 Task: Create List Brand Identity Management in Board Competitive Intelligence Platforms and Tools to Workspace Business Valuation Services. Create List Brand Identity Metrics in Board Brand Guidelines Review and Optimization to Workspace Business Valuation Services. Create List Brand Identity Governance in Board Business Model Revenue Model Validation and Improvement to Workspace Business Valuation Services
Action: Mouse moved to (82, 323)
Screenshot: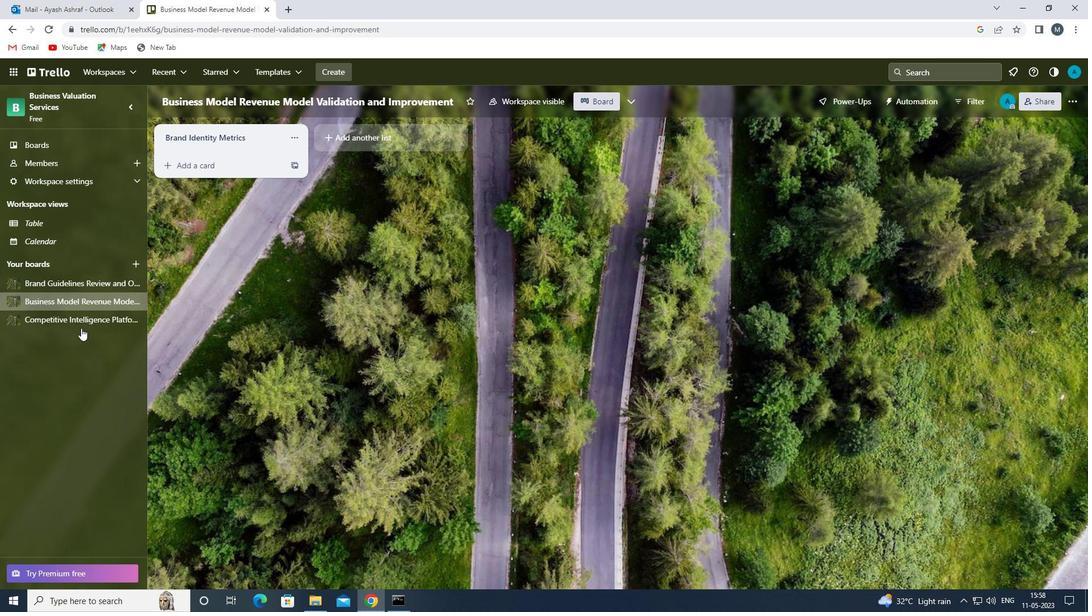 
Action: Mouse pressed left at (82, 323)
Screenshot: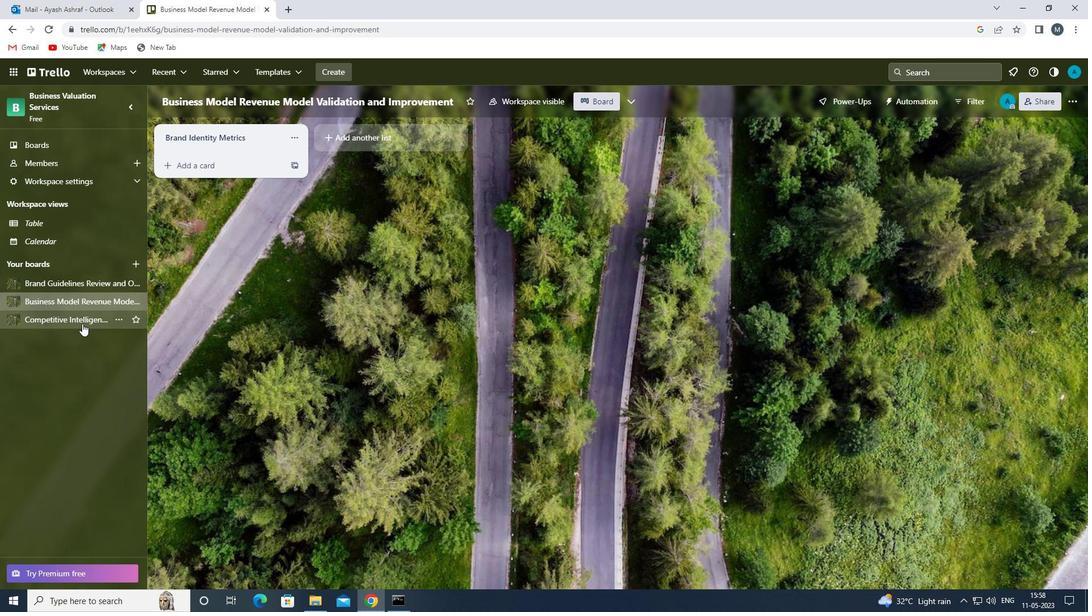 
Action: Mouse moved to (366, 141)
Screenshot: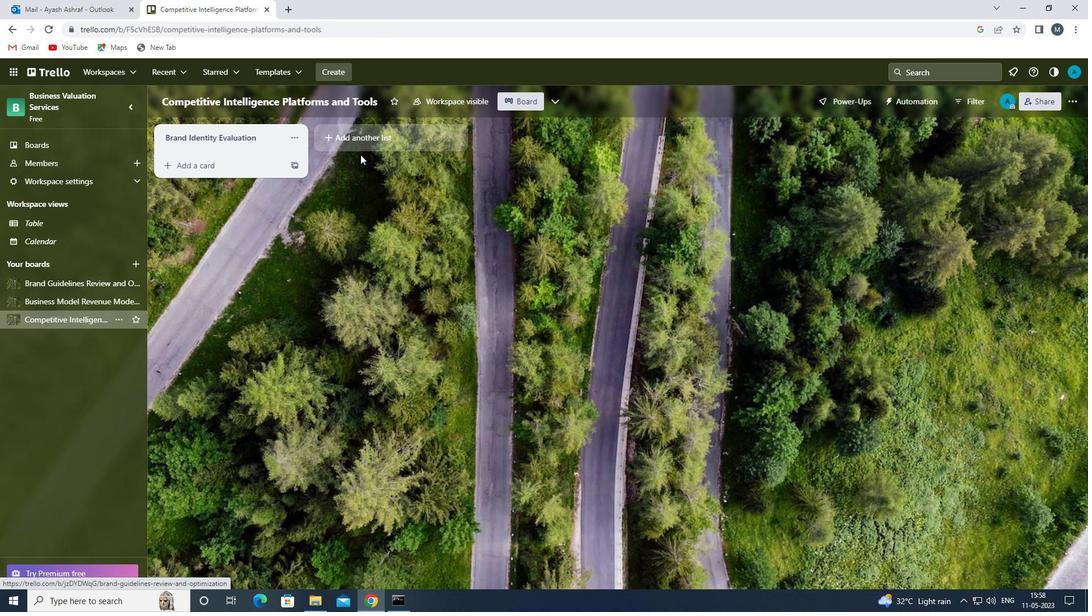 
Action: Mouse pressed left at (366, 141)
Screenshot: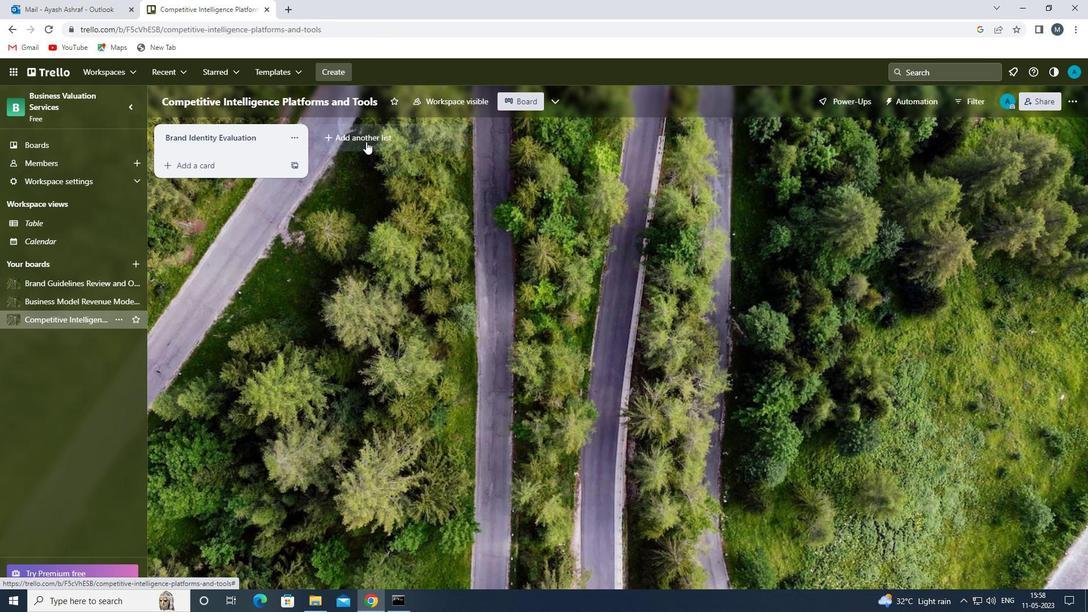 
Action: Mouse moved to (344, 139)
Screenshot: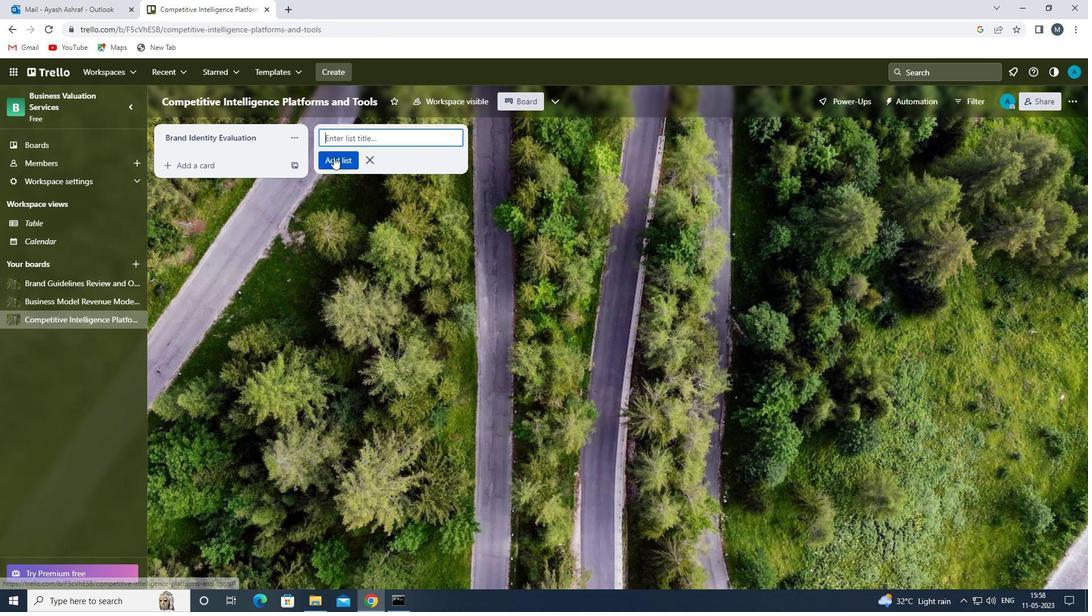 
Action: Mouse pressed left at (344, 139)
Screenshot: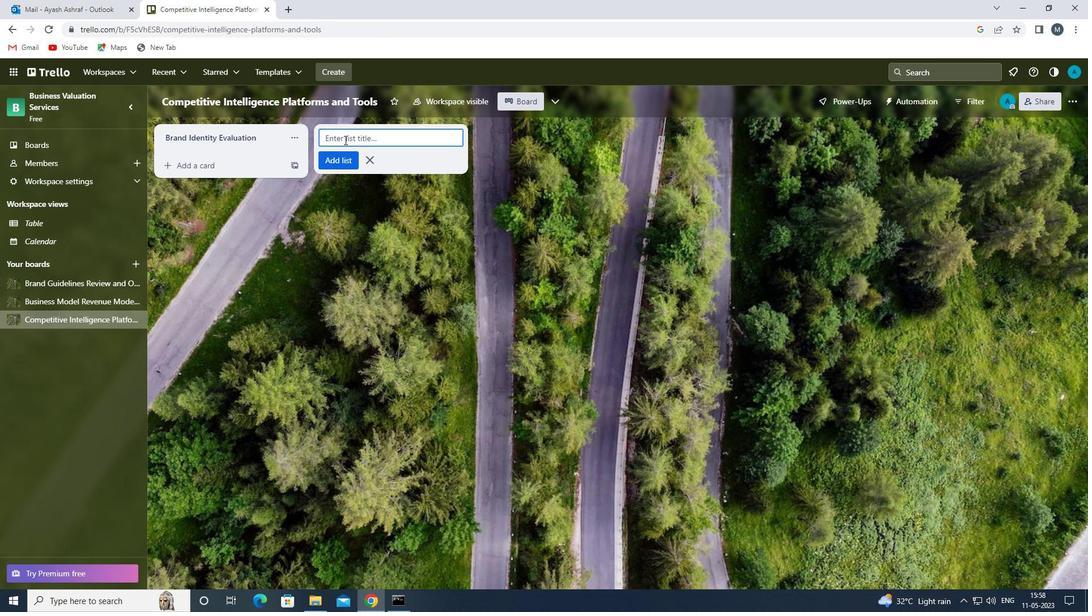 
Action: Mouse moved to (345, 139)
Screenshot: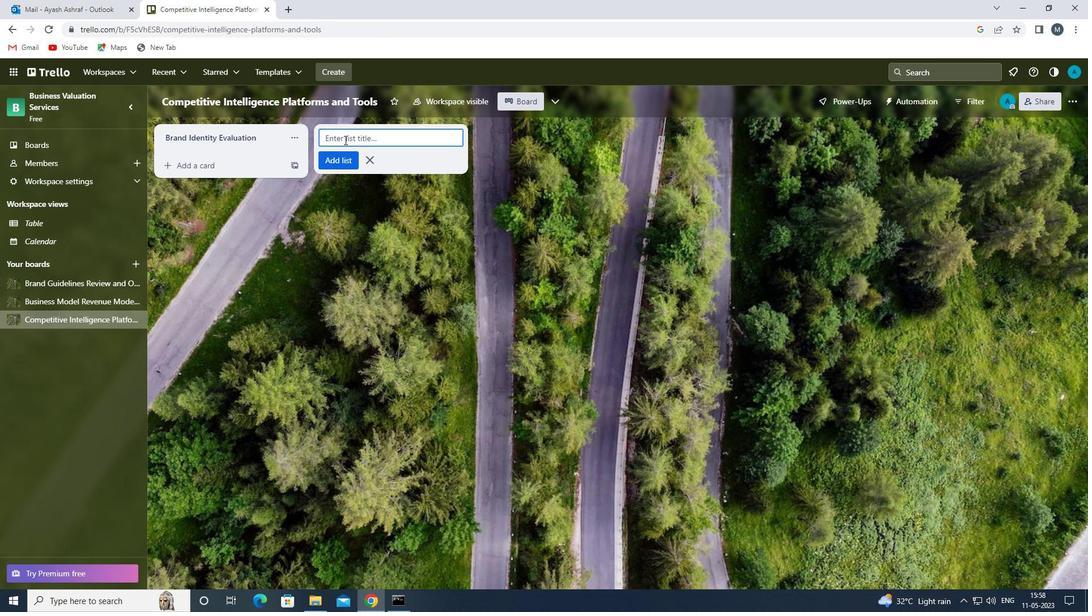 
Action: Key pressed <Key.shift>BRAND<Key.space><Key.shift><Key.shift><Key.shift><Key.shift><Key.shift><Key.shift><Key.shift><Key.shift><Key.shift><Key.shift><Key.shift><Key.shift><Key.shift><Key.shift><Key.shift><Key.shift><Key.shift><Key.shift><Key.shift><Key.shift><Key.shift><Key.shift><Key.shift><Key.shift><Key.shift><Key.shift><Key.shift><Key.shift><Key.shift><Key.shift>IDENTITY<Key.space><Key.shift>MANAGEMENT<Key.space>
Screenshot: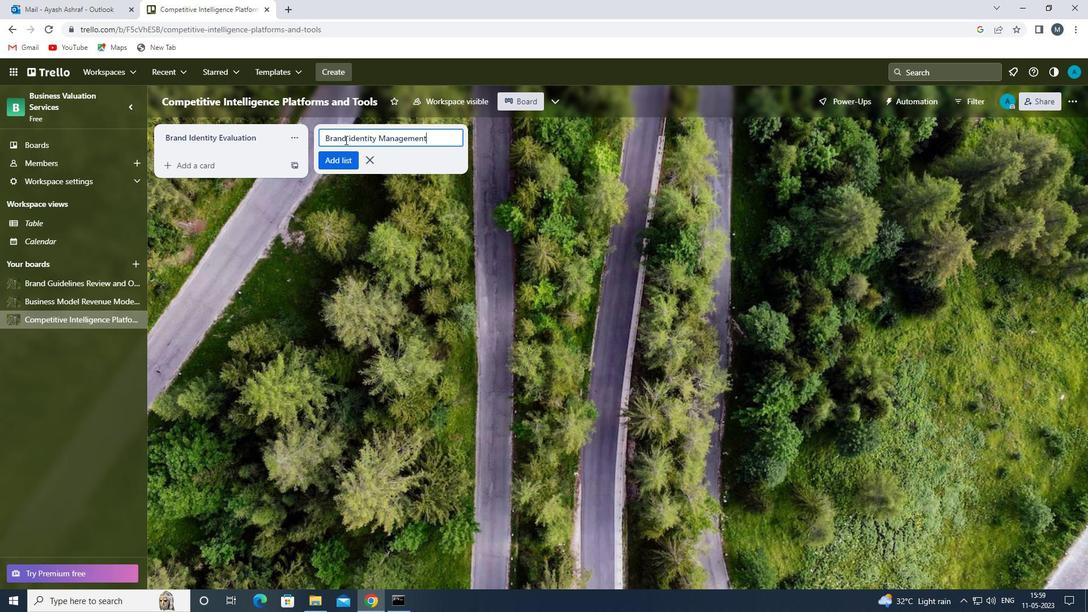 
Action: Mouse moved to (334, 159)
Screenshot: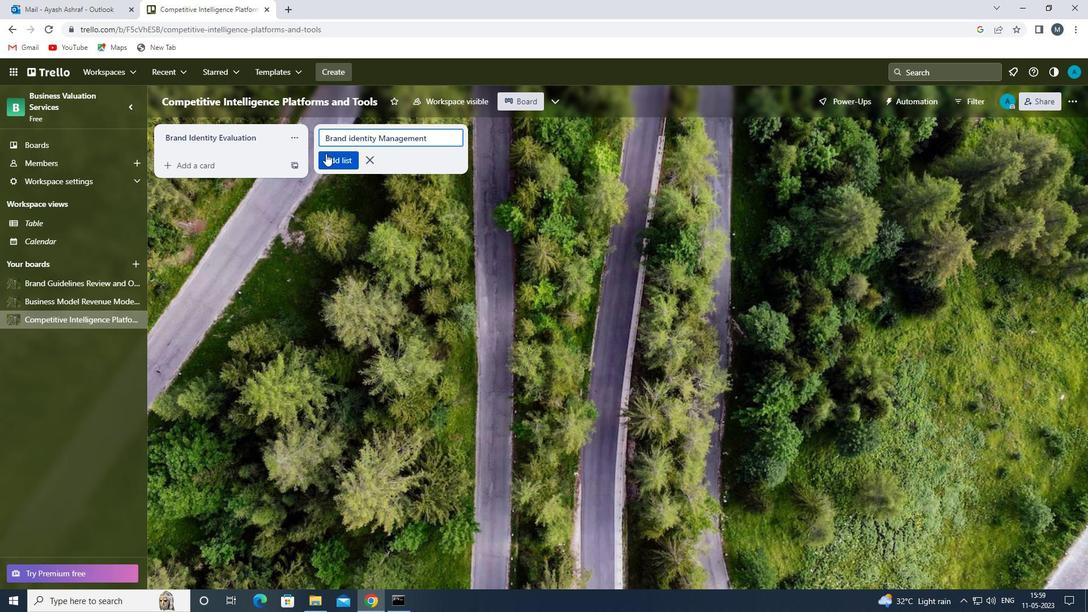 
Action: Mouse pressed left at (334, 159)
Screenshot: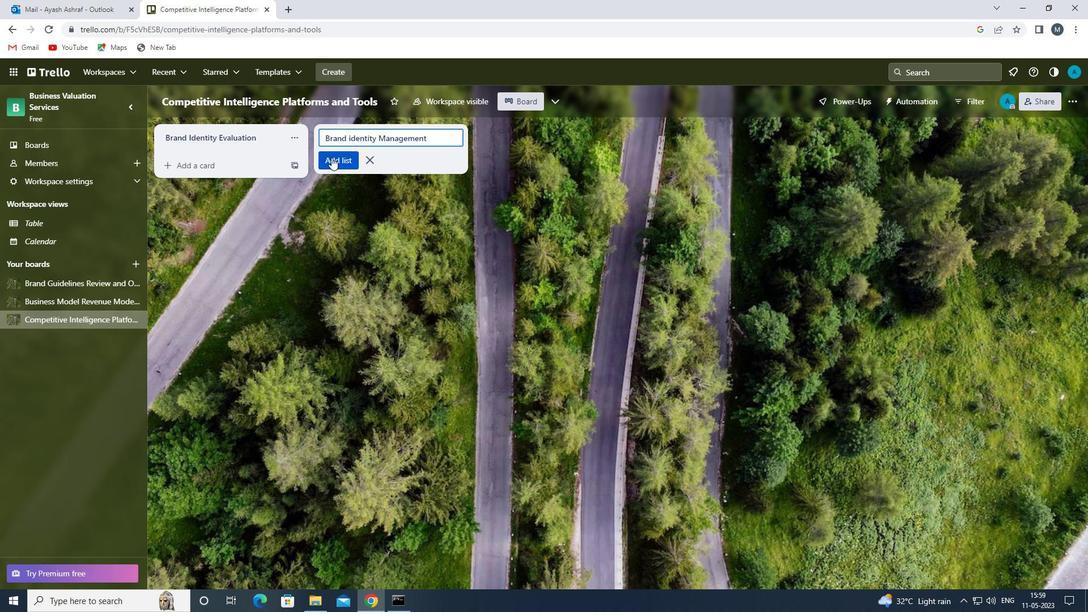 
Action: Mouse moved to (306, 265)
Screenshot: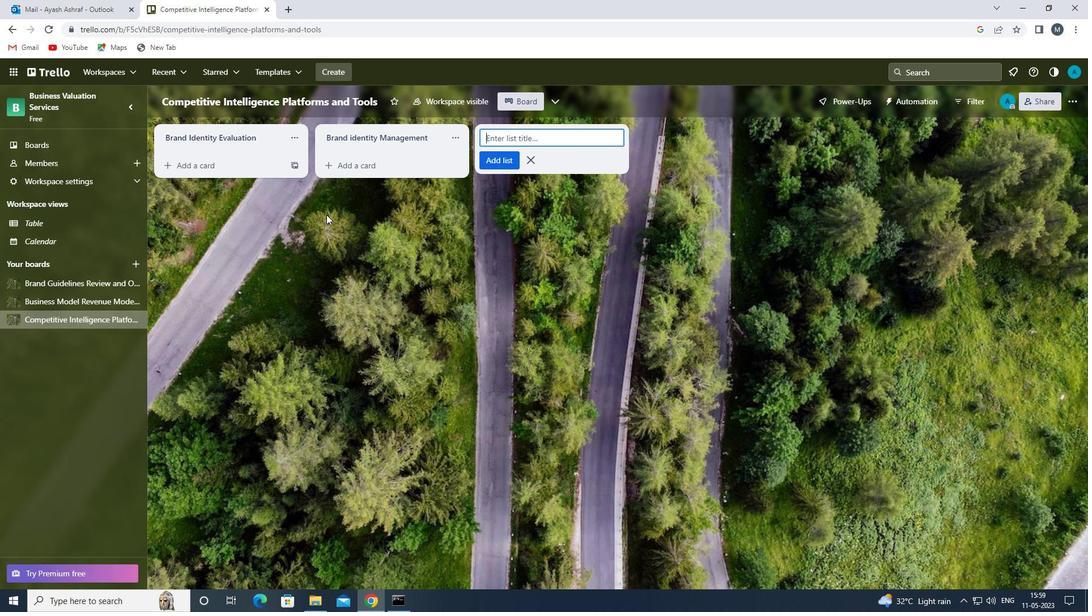 
Action: Mouse pressed left at (306, 265)
Screenshot: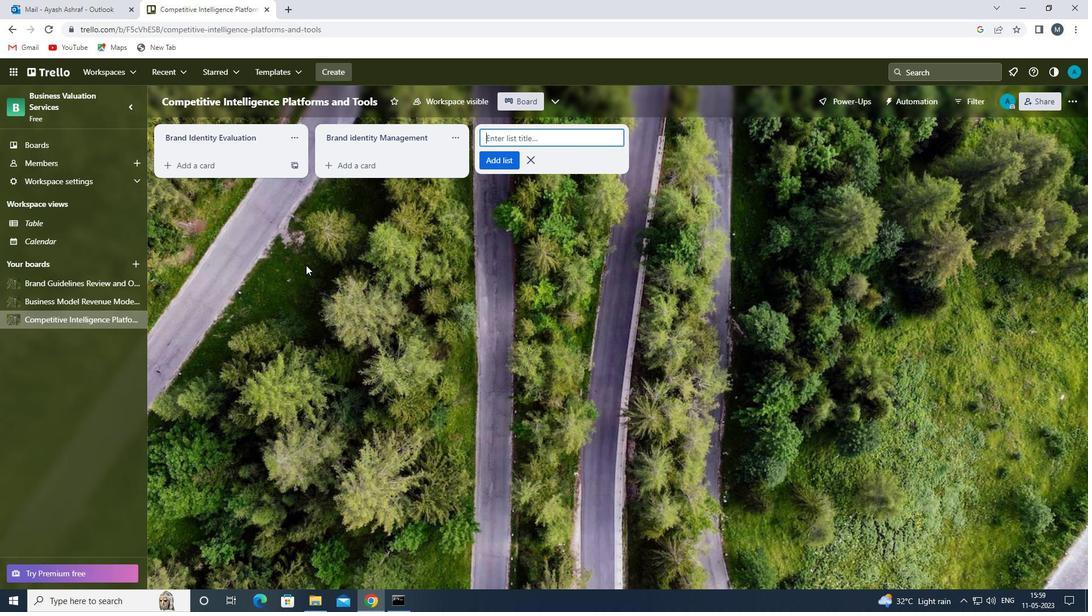 
Action: Mouse moved to (81, 285)
Screenshot: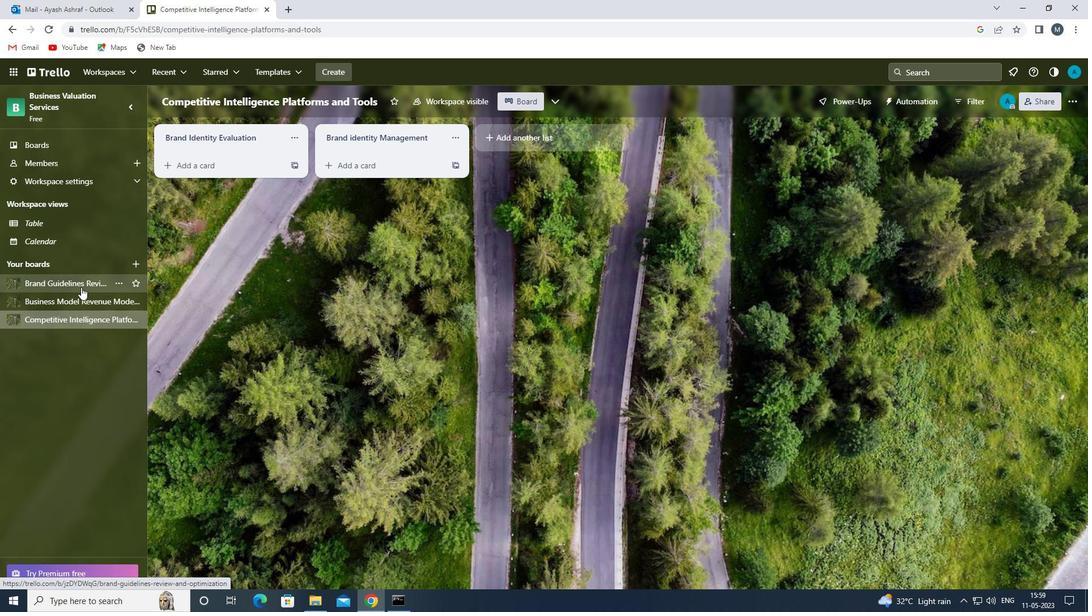 
Action: Mouse pressed left at (81, 285)
Screenshot: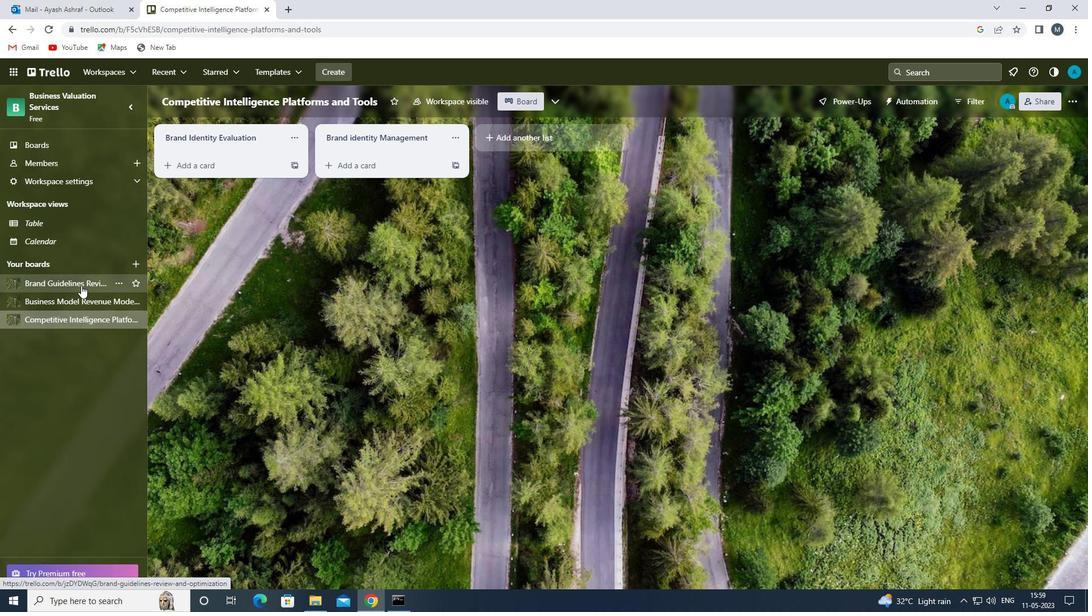 
Action: Mouse moved to (380, 136)
Screenshot: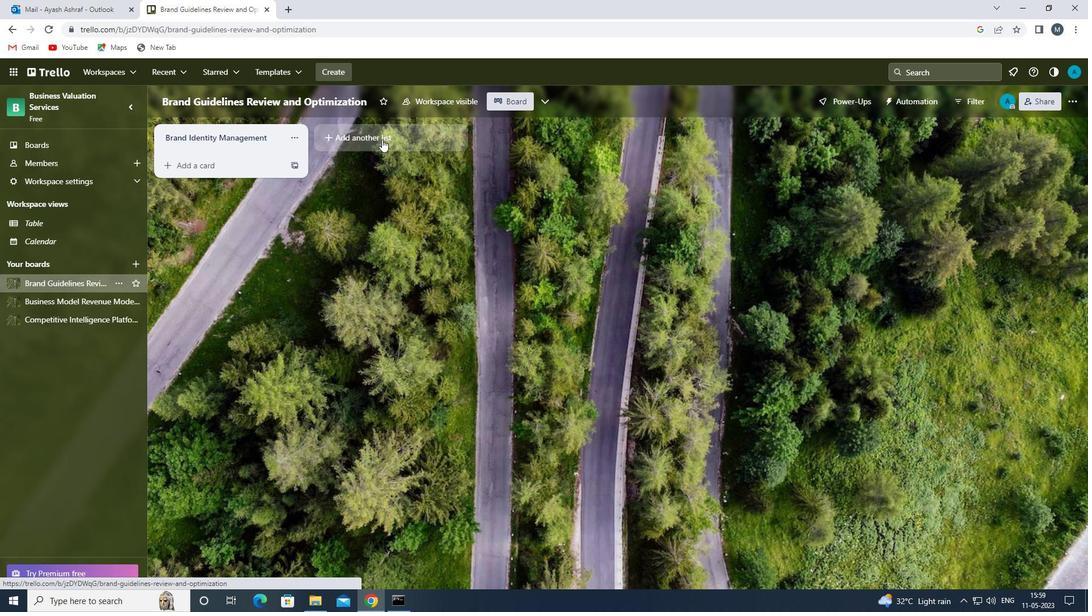 
Action: Mouse pressed left at (380, 136)
Screenshot: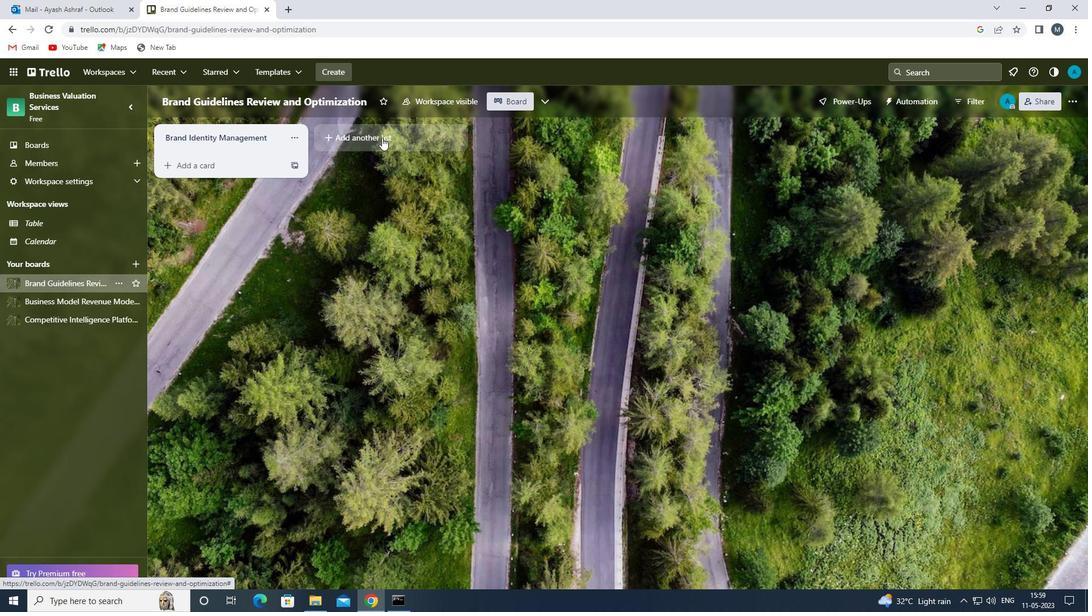 
Action: Mouse moved to (348, 136)
Screenshot: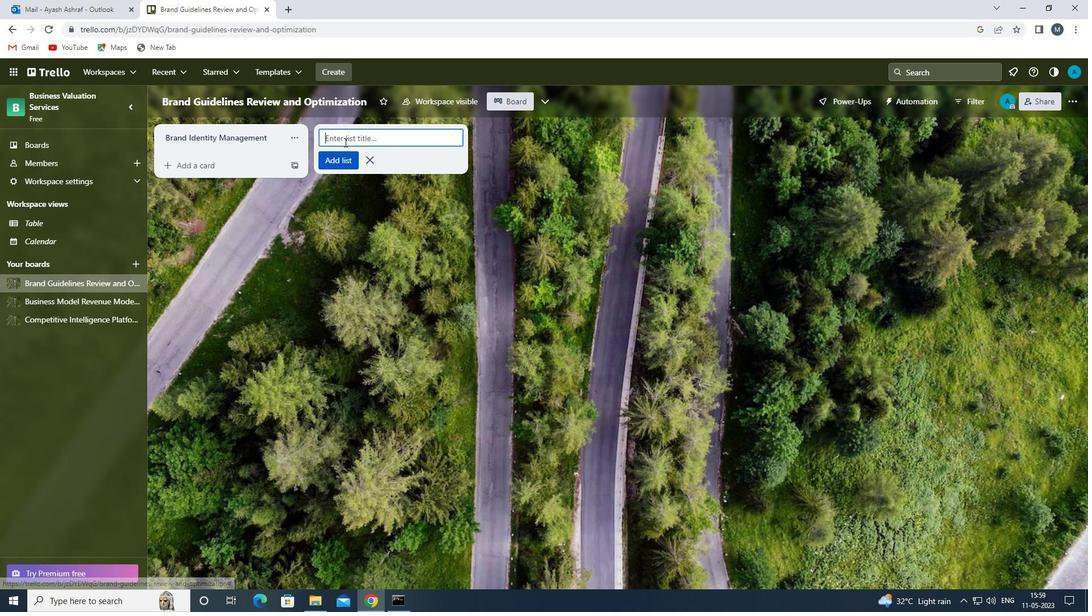 
Action: Mouse pressed left at (348, 136)
Screenshot: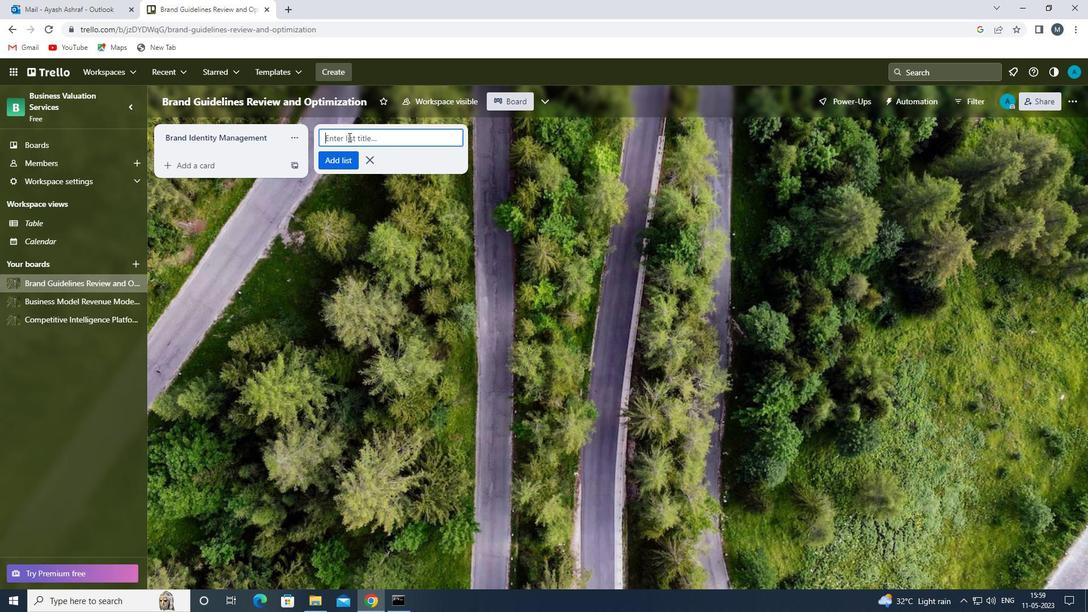 
Action: Mouse moved to (349, 138)
Screenshot: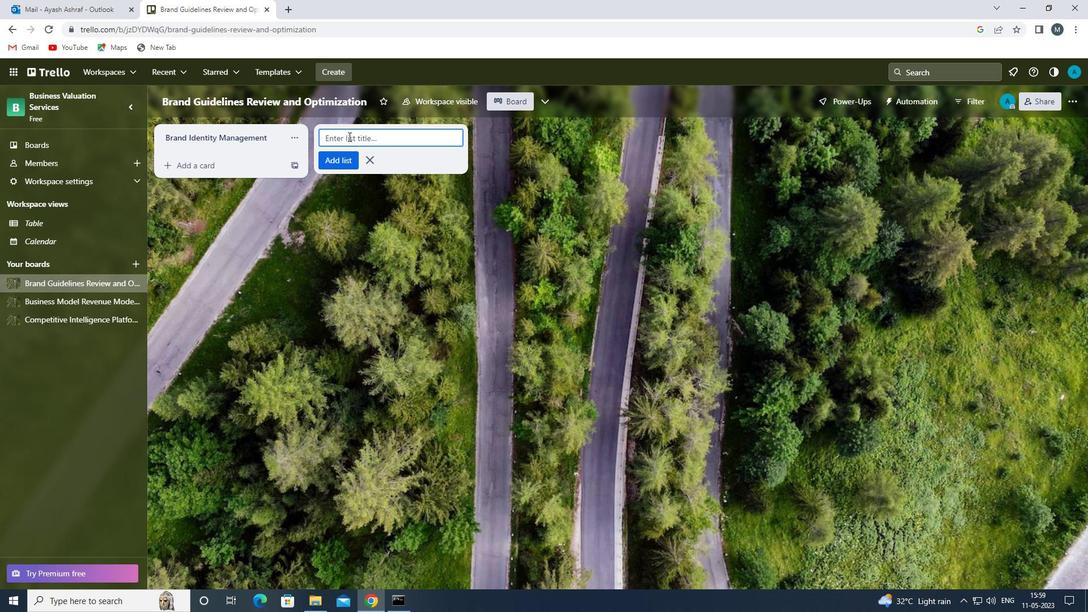 
Action: Key pressed <Key.shift>BRAND<Key.space><Key.shift>IDENTITY<Key.space><Key.shift>METRICS<Key.space>
Screenshot: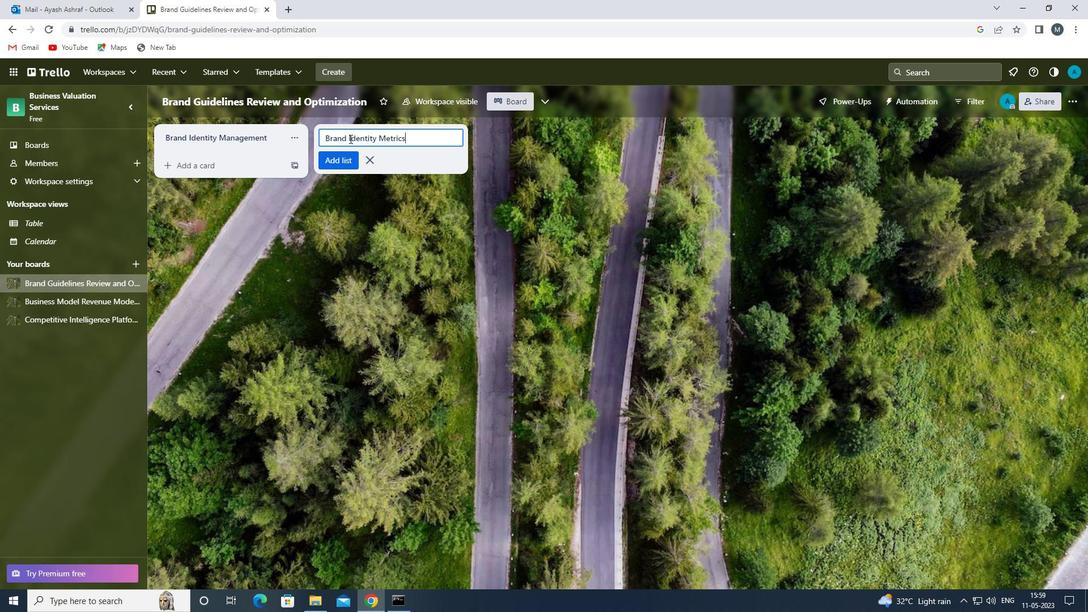 
Action: Mouse moved to (340, 167)
Screenshot: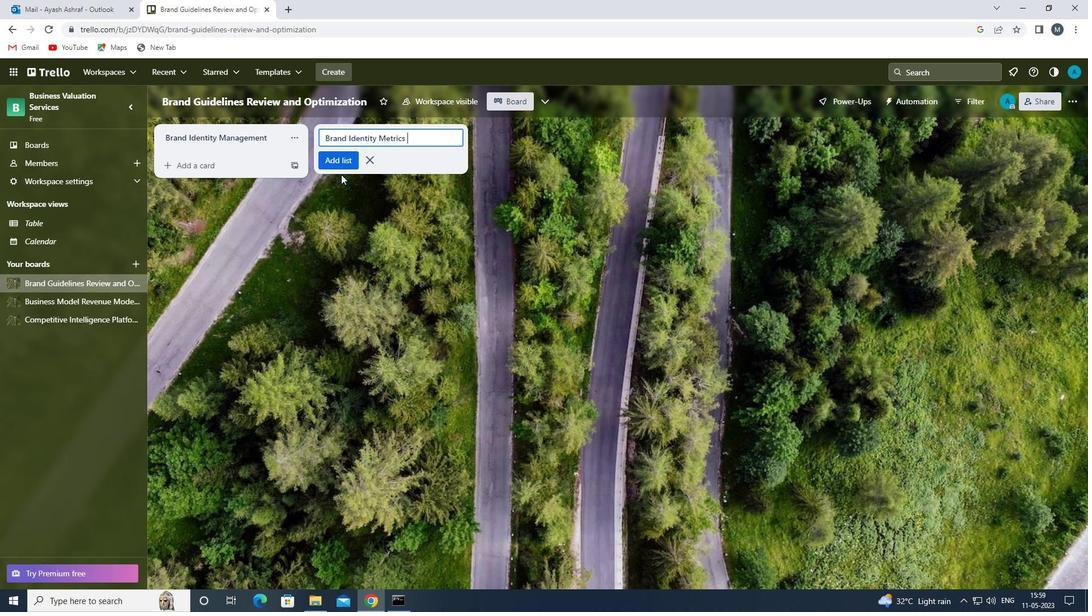 
Action: Mouse pressed left at (340, 167)
Screenshot: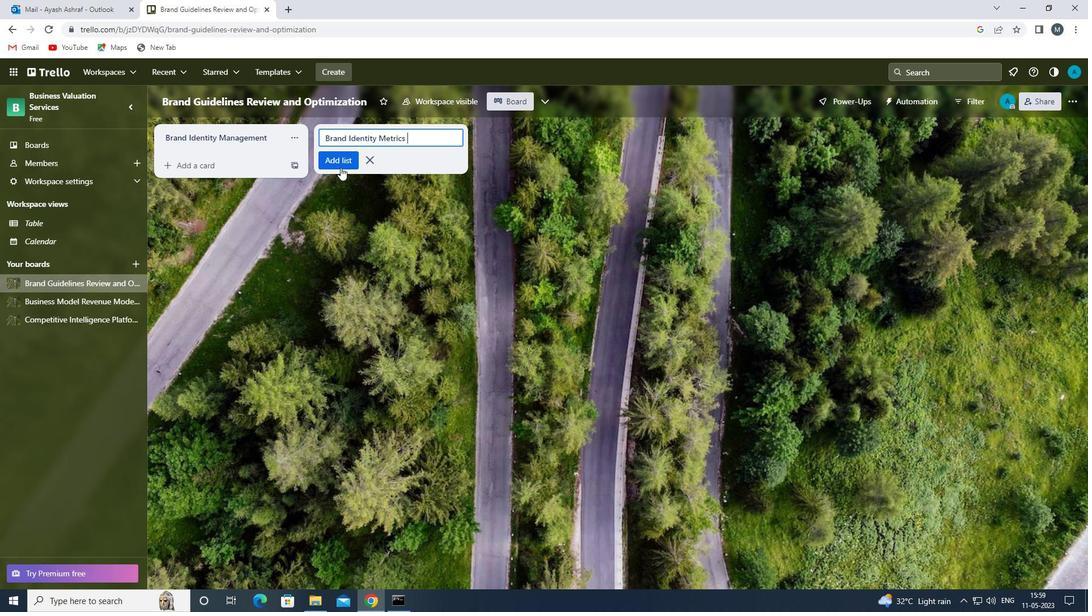 
Action: Mouse moved to (296, 253)
Screenshot: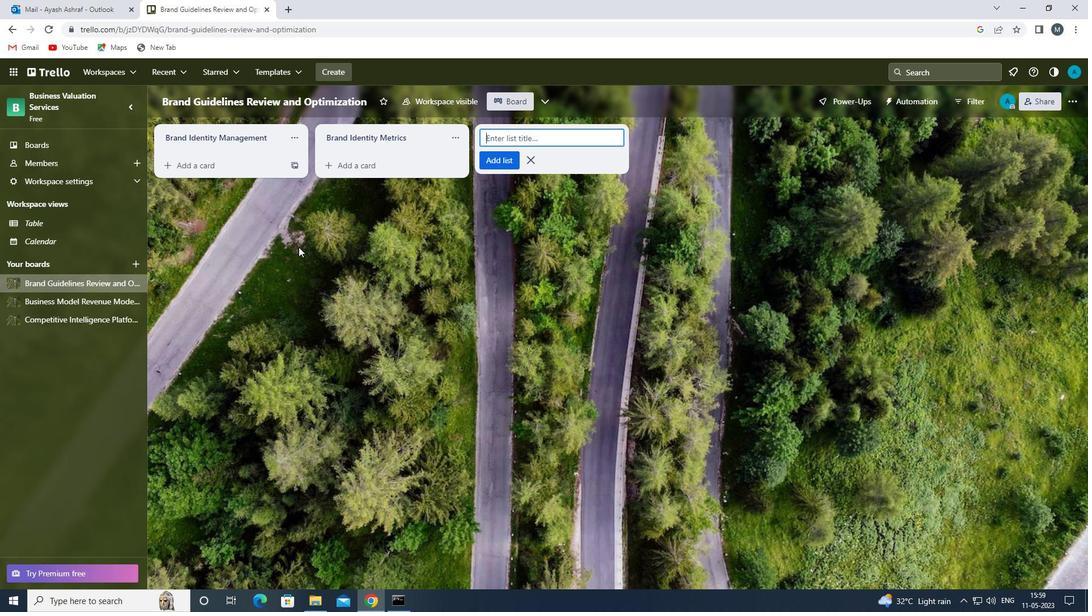 
Action: Mouse pressed left at (296, 253)
Screenshot: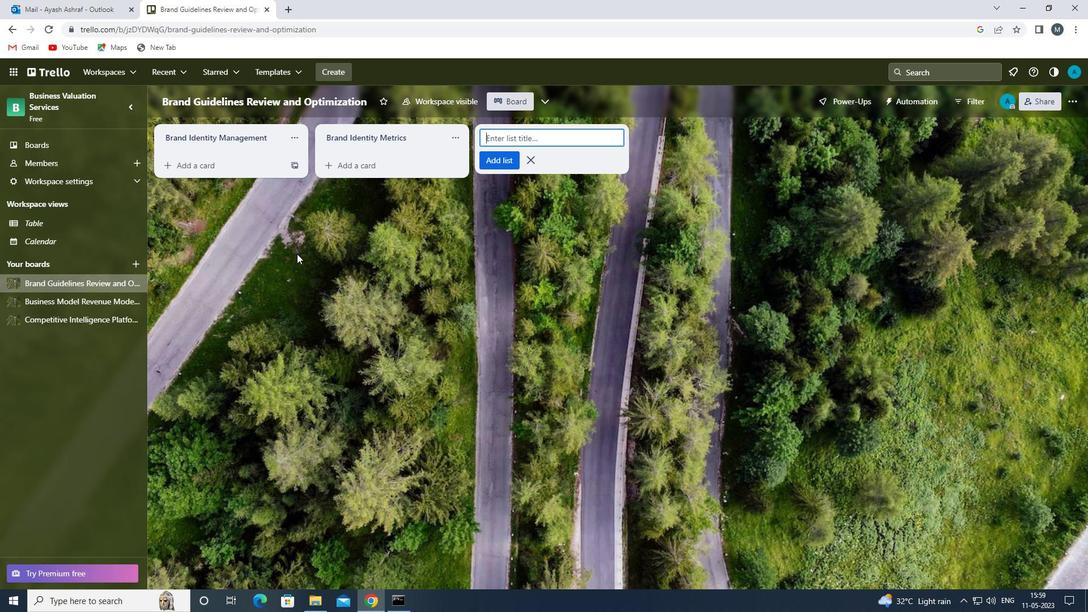 
Action: Mouse moved to (79, 302)
Screenshot: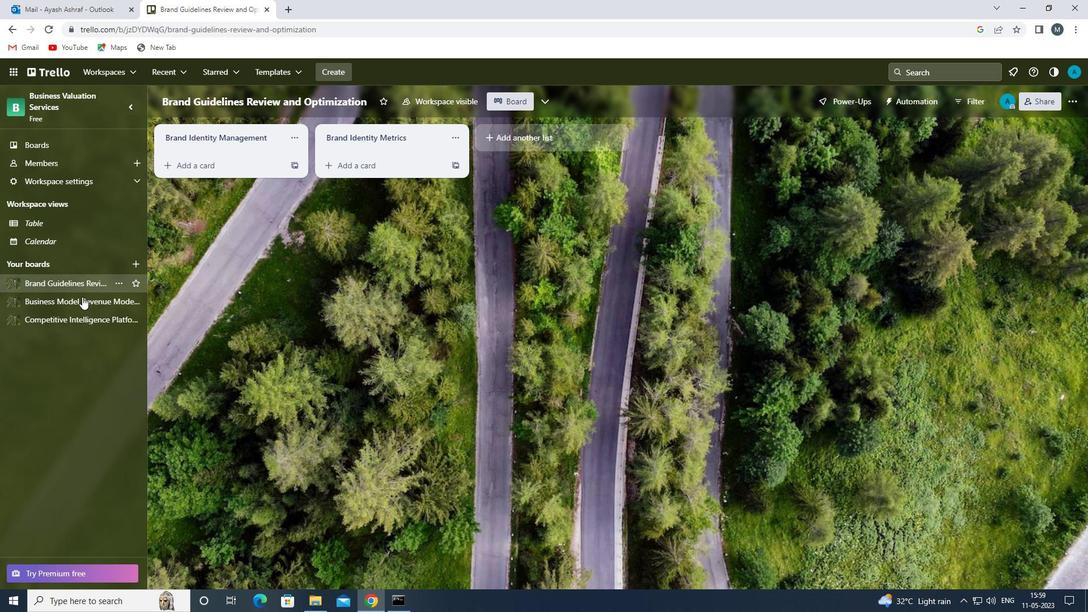 
Action: Mouse pressed left at (79, 302)
Screenshot: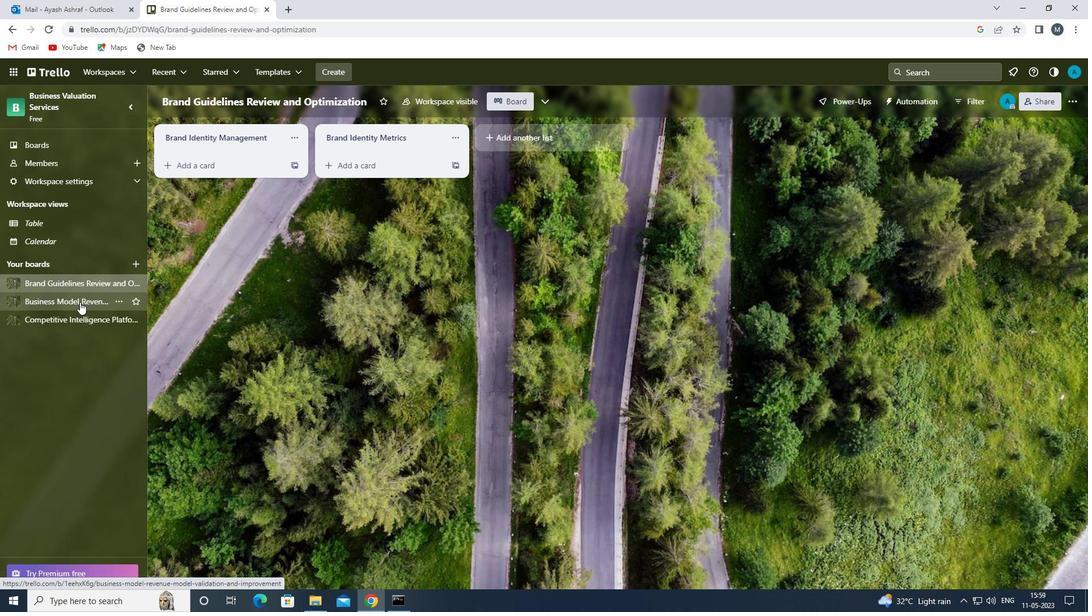 
Action: Mouse moved to (356, 143)
Screenshot: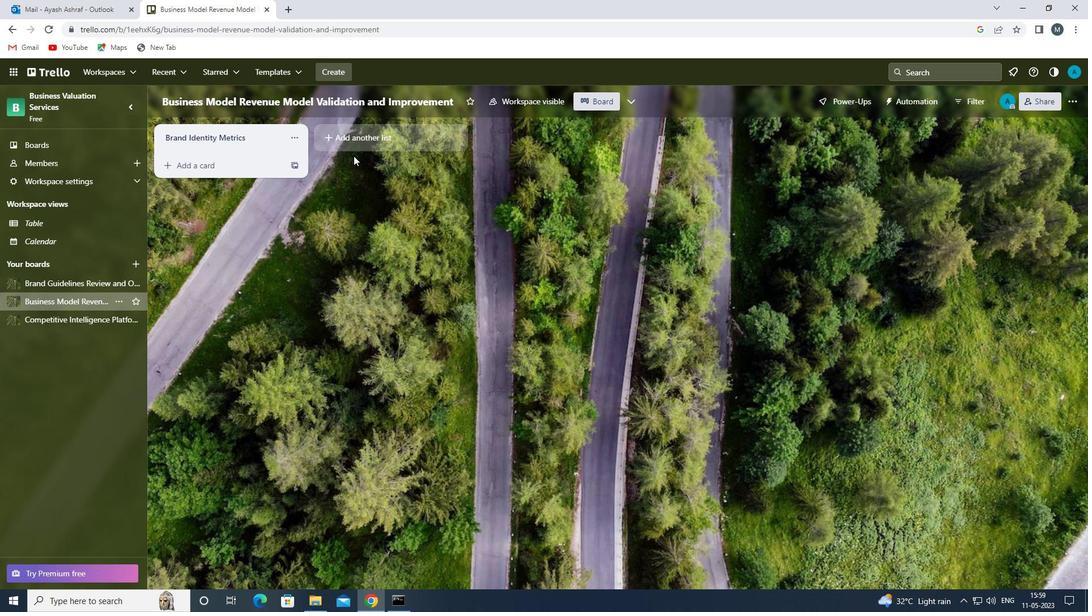 
Action: Mouse pressed left at (356, 143)
Screenshot: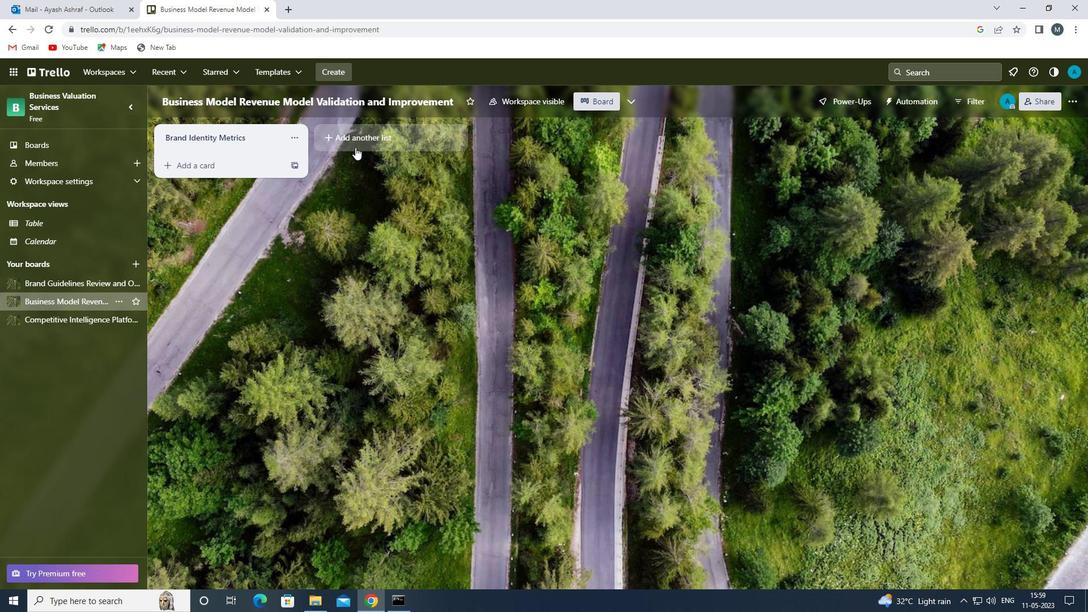 
Action: Mouse moved to (348, 138)
Screenshot: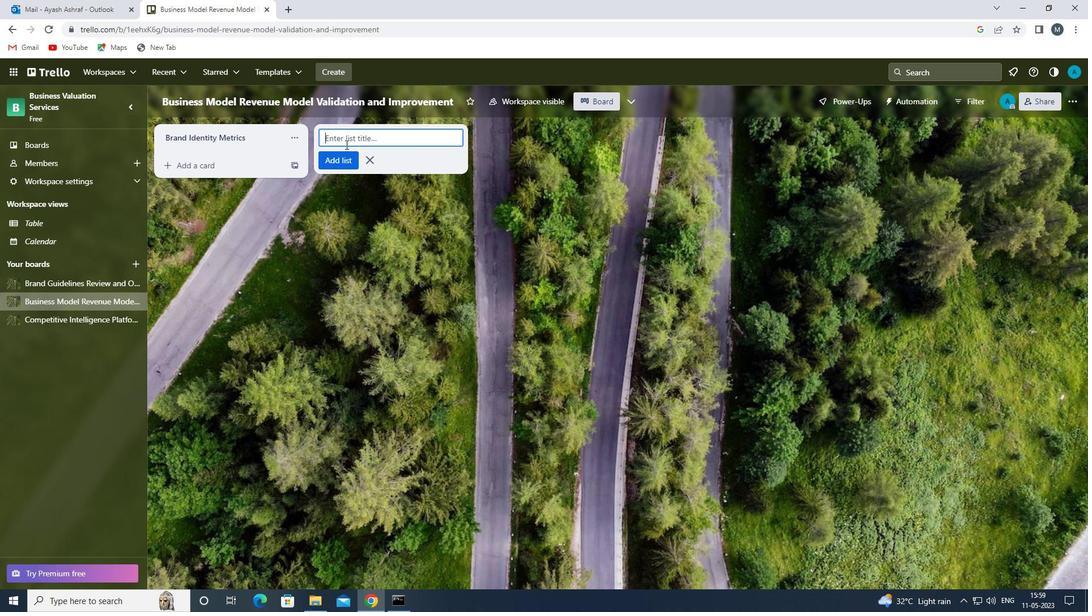 
Action: Mouse pressed left at (348, 138)
Screenshot: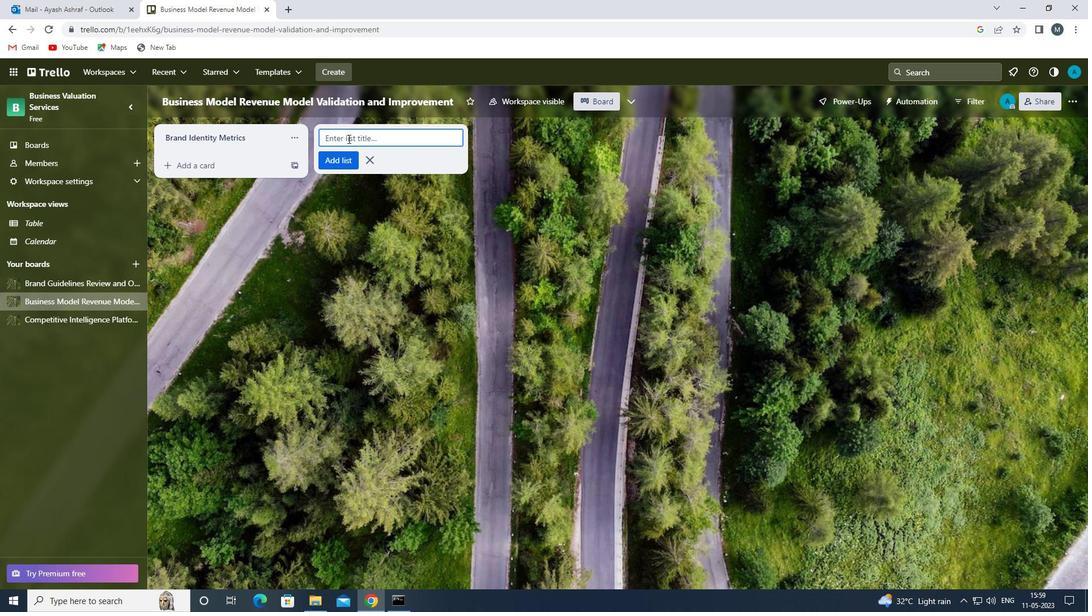 
Action: Key pressed <Key.shift>BRAND<Key.space><Key.shift>IDENTITY<Key.space><Key.shift>GOVERNAN<Key.backspace>NCE<Key.space>
Screenshot: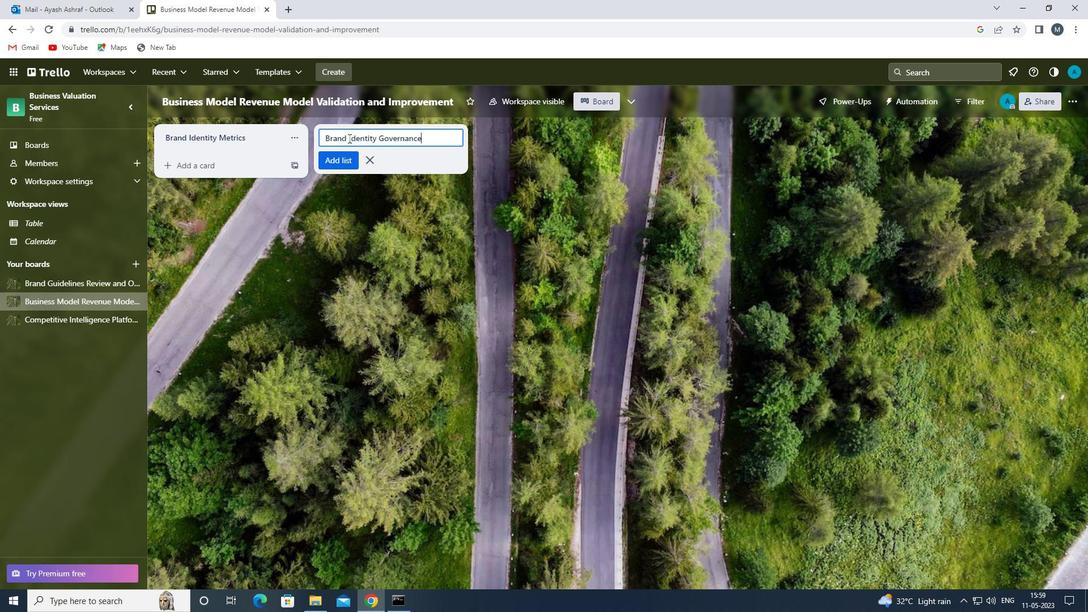 
Action: Mouse moved to (336, 166)
Screenshot: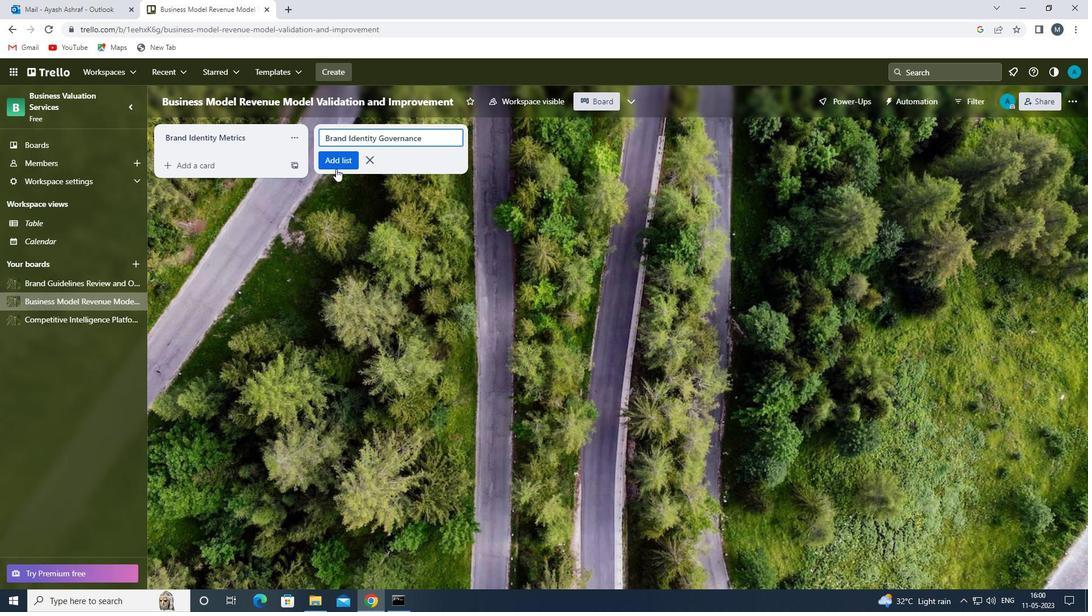 
Action: Mouse pressed left at (336, 166)
Screenshot: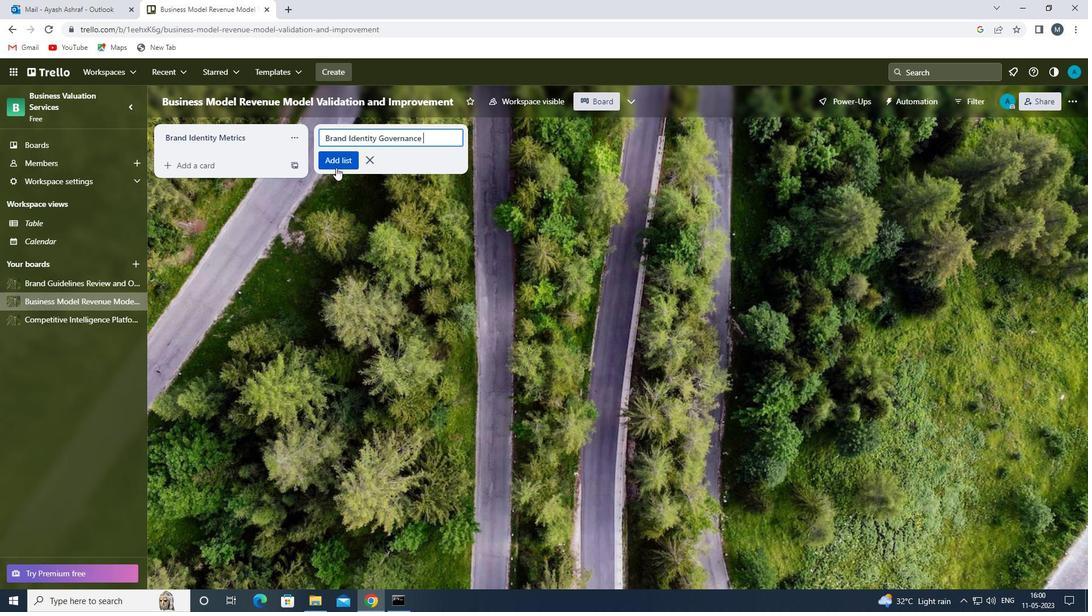 
Action: Mouse moved to (446, 270)
Screenshot: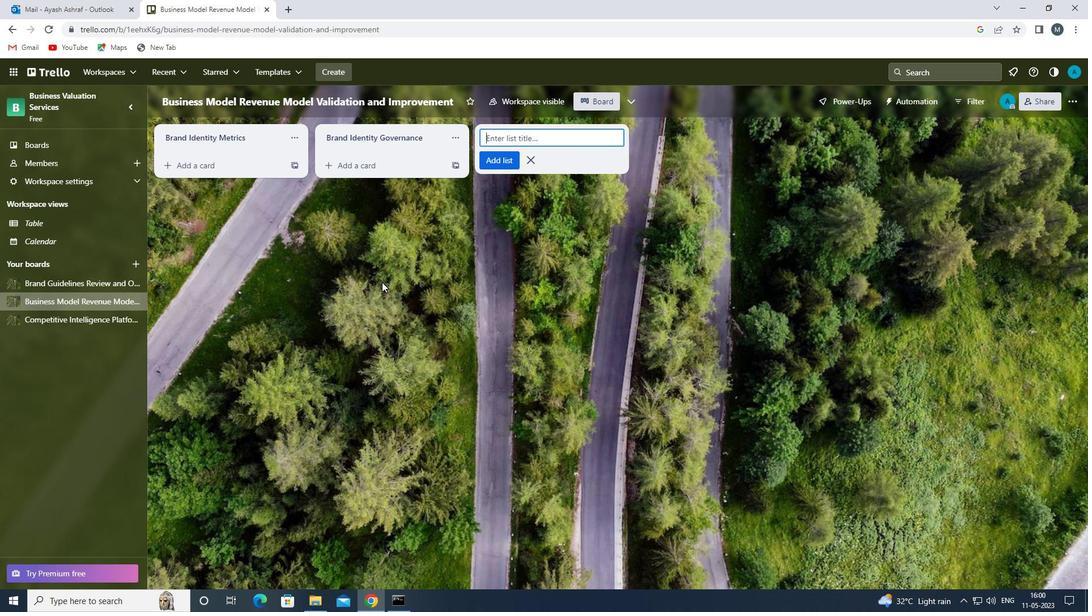 
Action: Mouse pressed left at (446, 270)
Screenshot: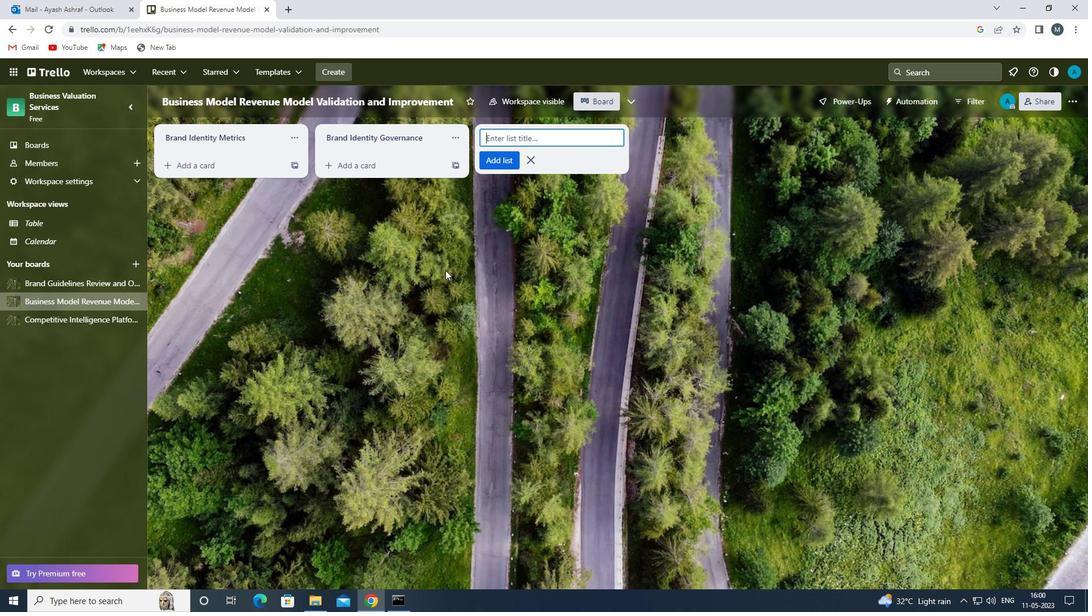 
Action: Mouse moved to (446, 269)
Screenshot: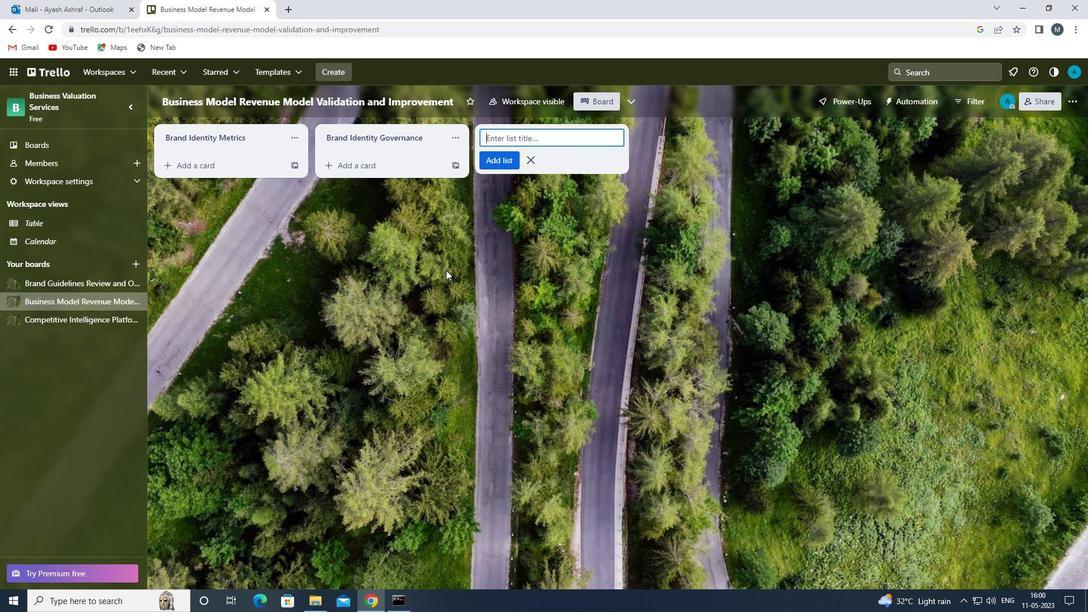 
